Task: Create a sub task Design and Implement Solution for the task  Upgrade and migrate company email systems to a cloud-based solution in the project AgileBridge , assign it to team member softage.1@softage.net and update the status of the sub task to  Completed , set the priority of the sub task to High
Action: Mouse moved to (288, 226)
Screenshot: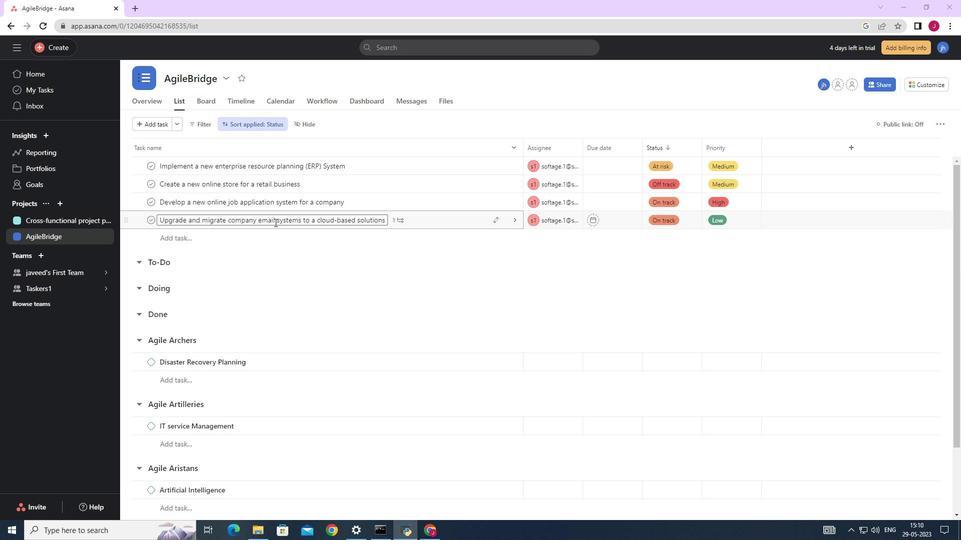
Action: Mouse scrolled (288, 225) with delta (0, 0)
Screenshot: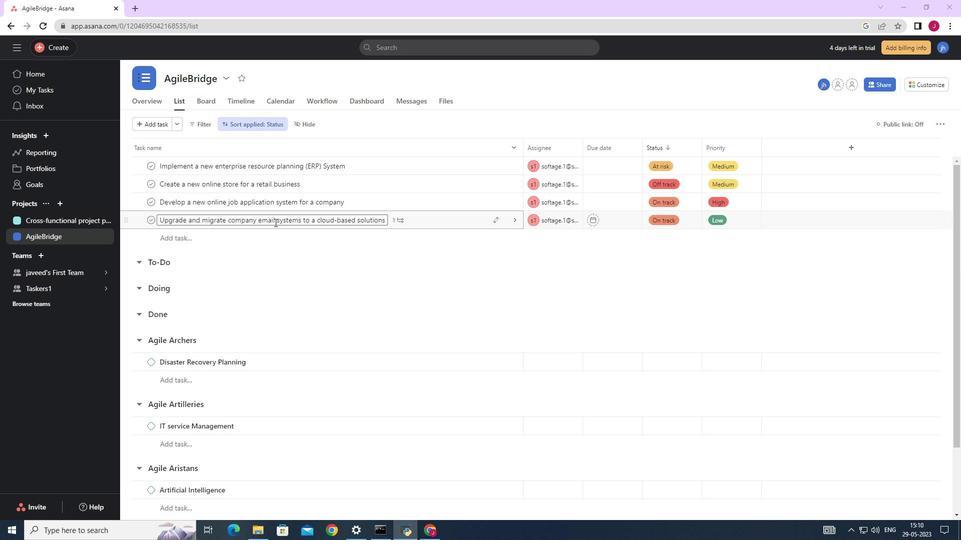 
Action: Mouse moved to (296, 231)
Screenshot: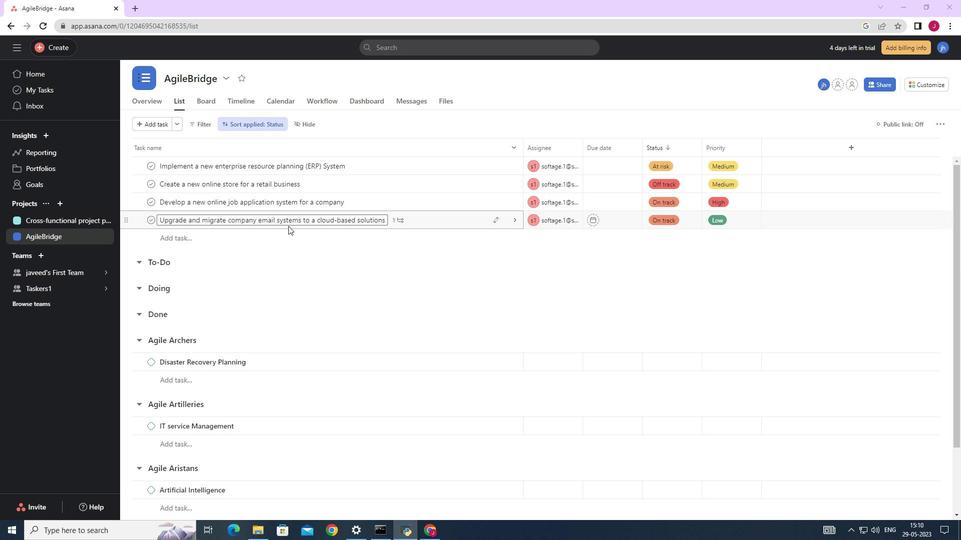 
Action: Mouse scrolled (296, 230) with delta (0, 0)
Screenshot: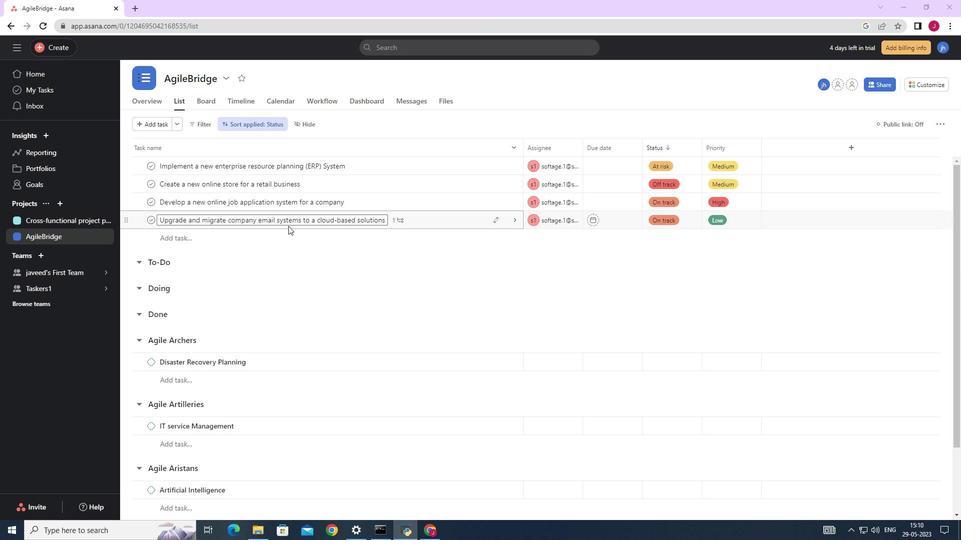 
Action: Mouse moved to (342, 260)
Screenshot: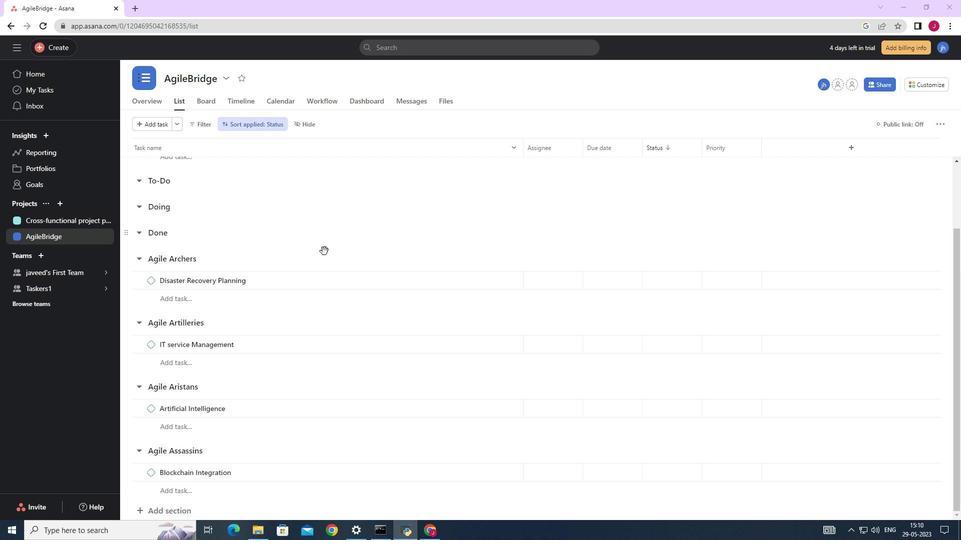 
Action: Mouse scrolled (342, 261) with delta (0, 0)
Screenshot: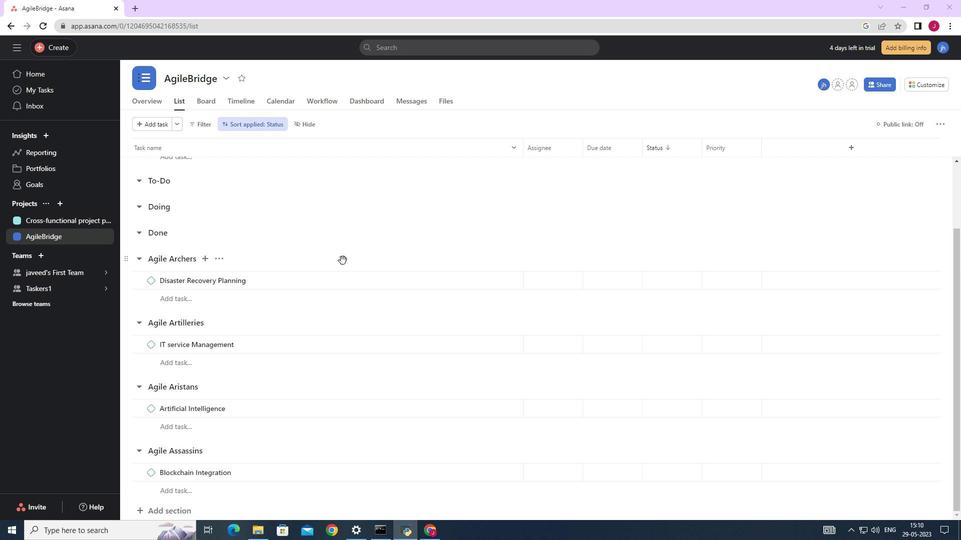 
Action: Mouse scrolled (342, 261) with delta (0, 0)
Screenshot: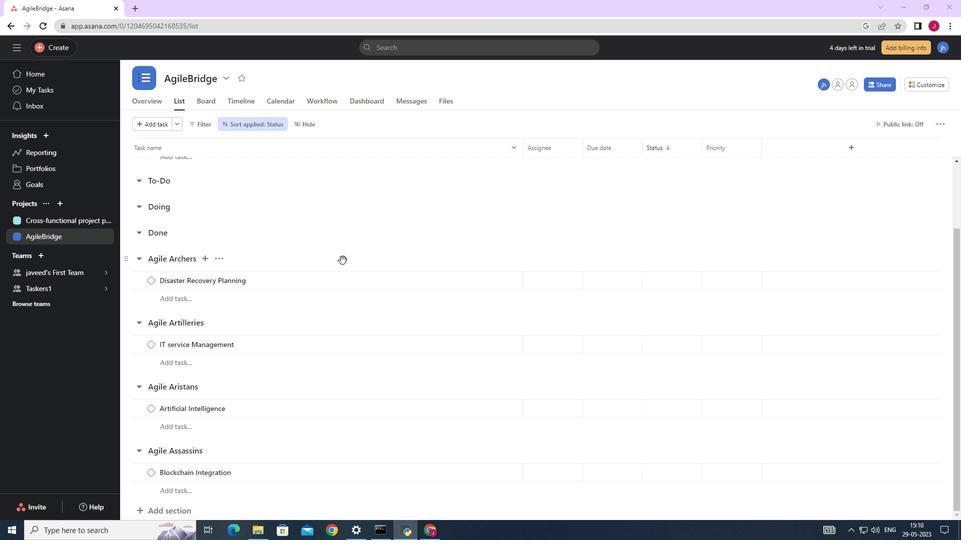 
Action: Mouse moved to (281, 255)
Screenshot: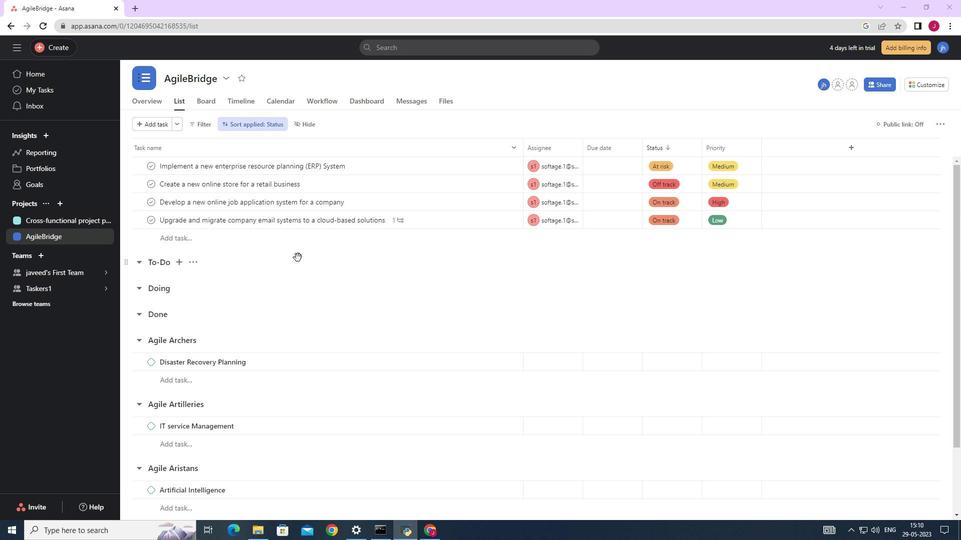 
Action: Mouse scrolled (281, 256) with delta (0, 0)
Screenshot: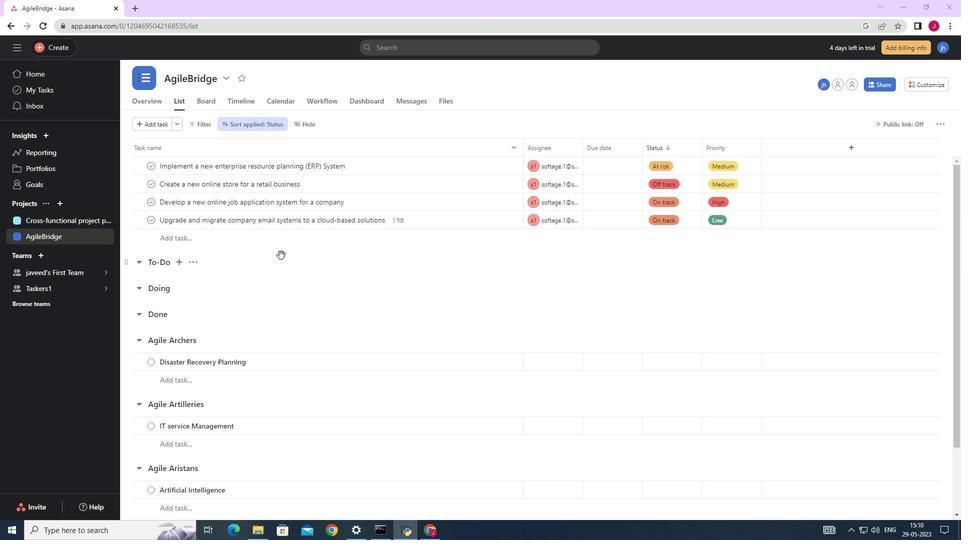 
Action: Mouse moved to (481, 223)
Screenshot: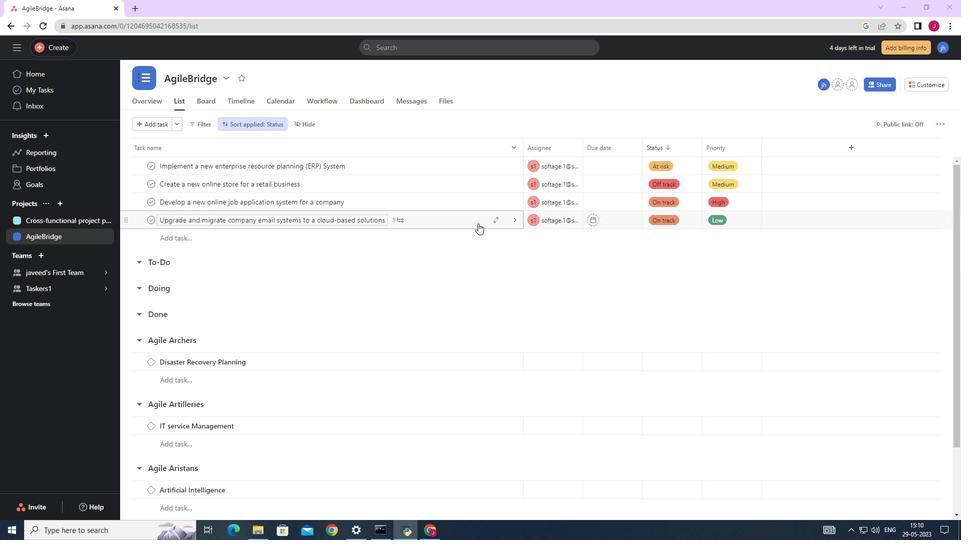 
Action: Mouse pressed left at (481, 223)
Screenshot: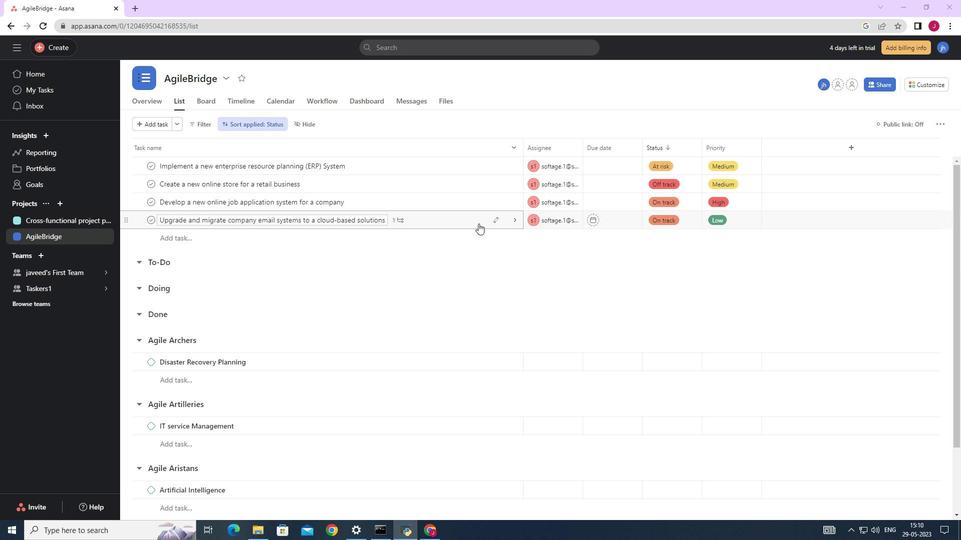 
Action: Mouse moved to (686, 258)
Screenshot: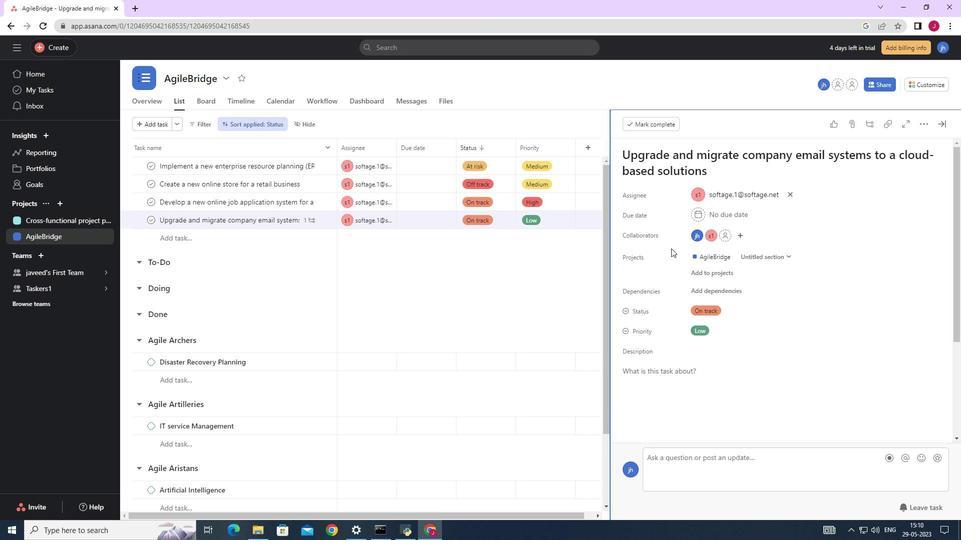 
Action: Mouse scrolled (686, 258) with delta (0, 0)
Screenshot: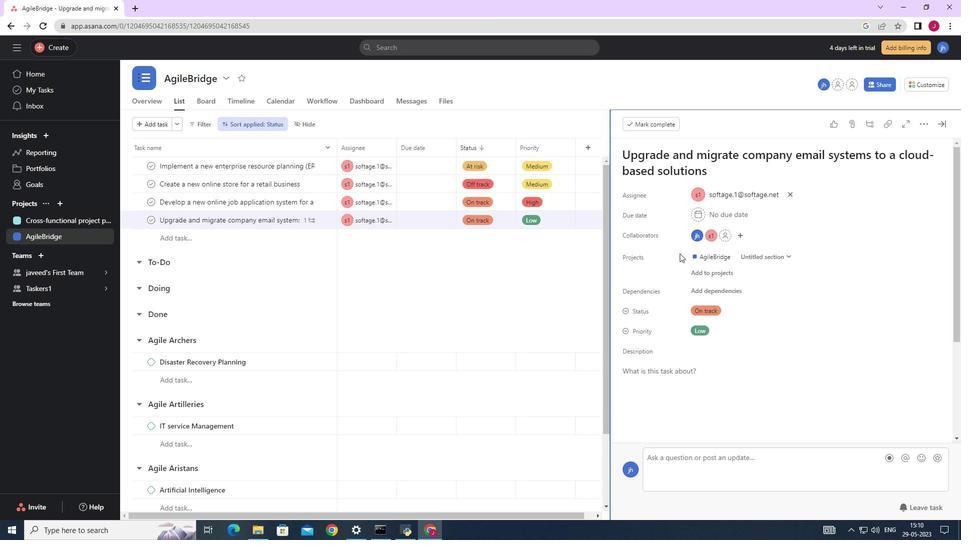 
Action: Mouse scrolled (686, 258) with delta (0, 0)
Screenshot: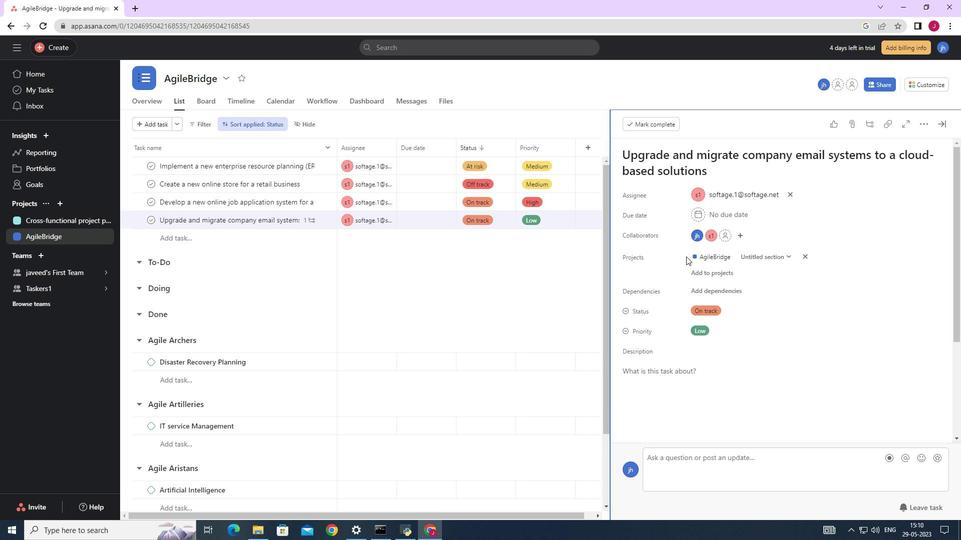 
Action: Mouse scrolled (686, 258) with delta (0, 0)
Screenshot: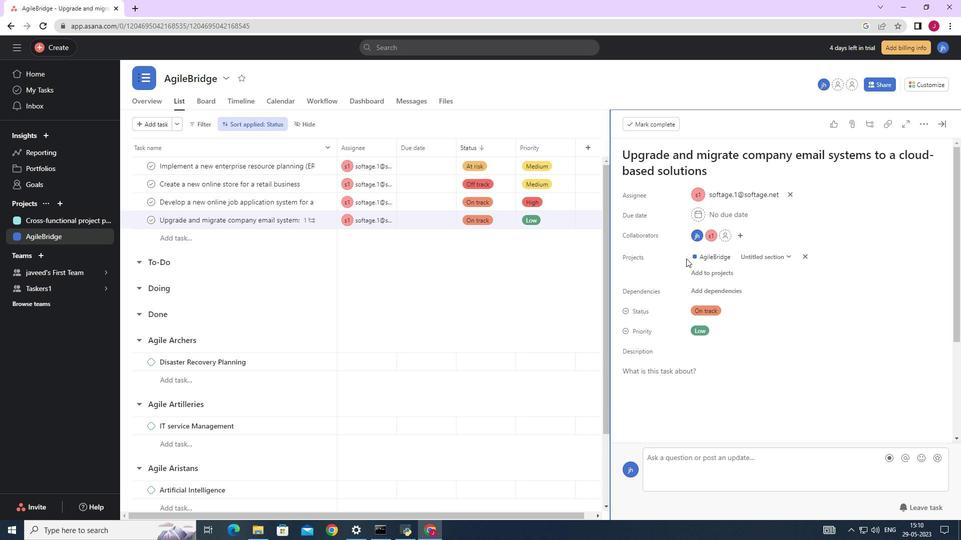 
Action: Mouse scrolled (686, 258) with delta (0, 0)
Screenshot: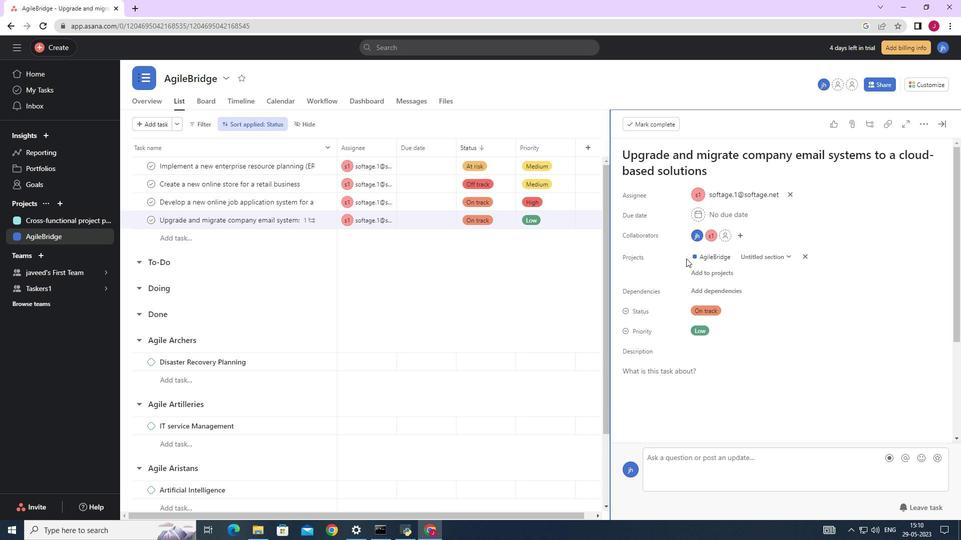 
Action: Mouse moved to (721, 245)
Screenshot: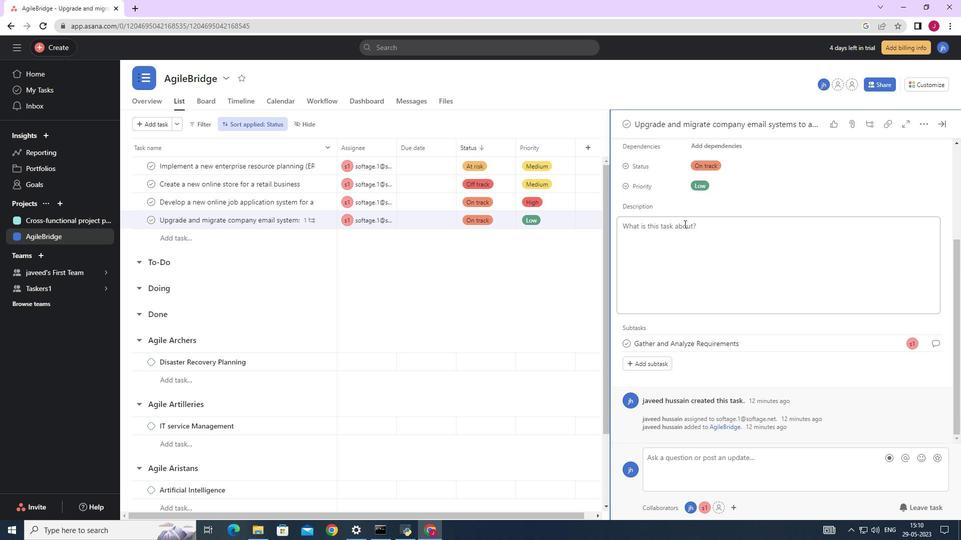 
Action: Mouse scrolled (721, 244) with delta (0, 0)
Screenshot: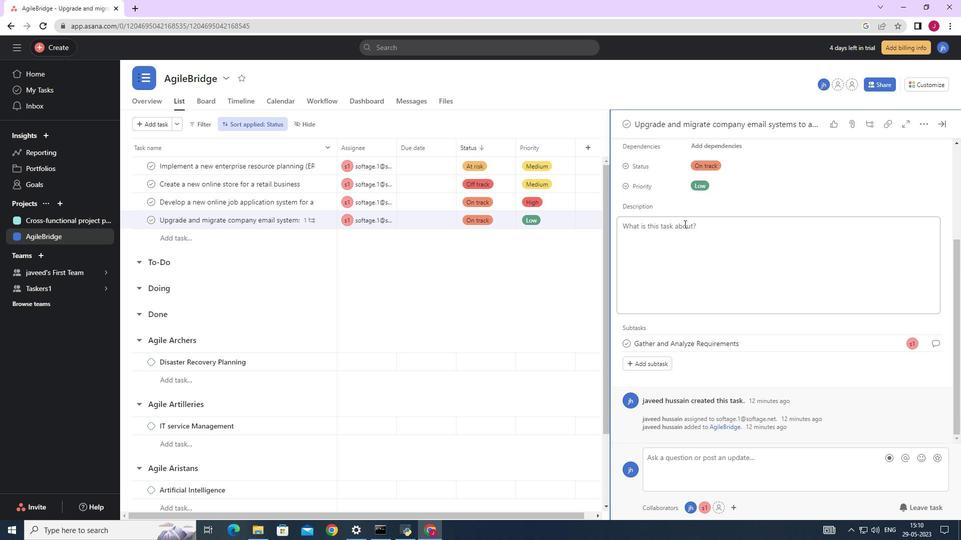 
Action: Mouse scrolled (721, 244) with delta (0, 0)
Screenshot: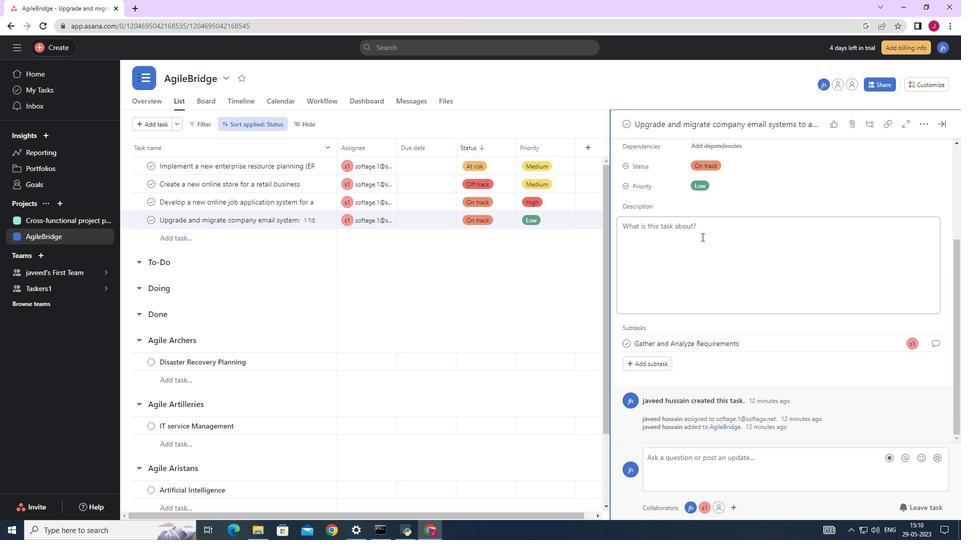 
Action: Mouse scrolled (721, 244) with delta (0, 0)
Screenshot: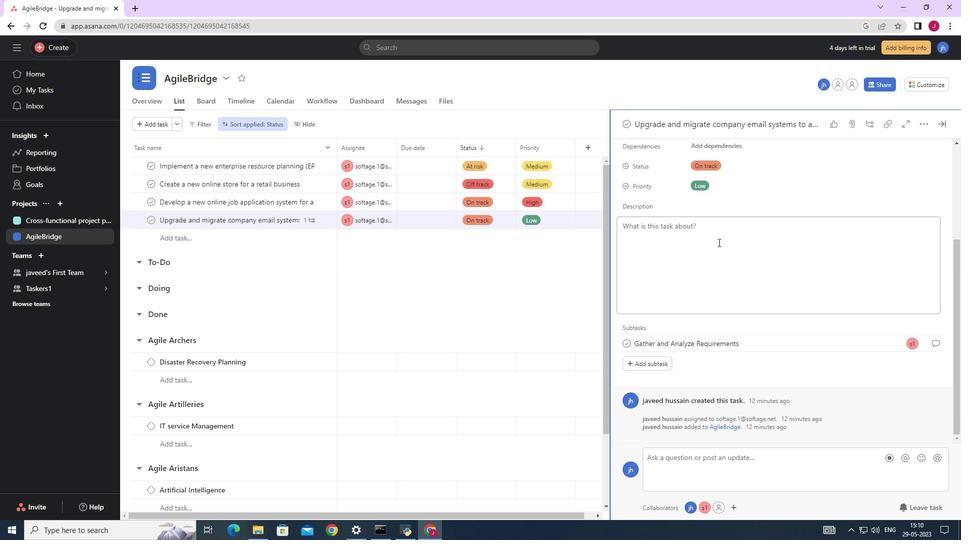 
Action: Mouse scrolled (721, 244) with delta (0, 0)
Screenshot: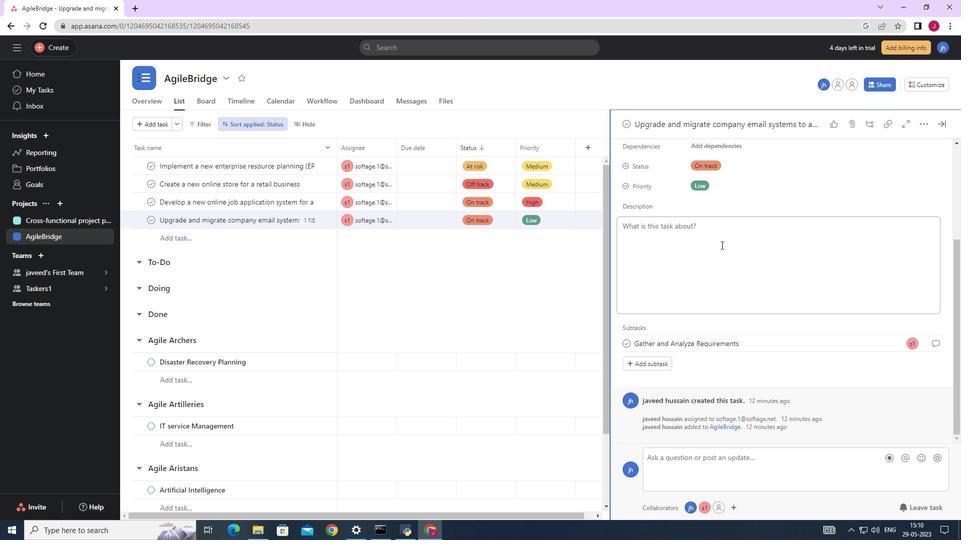 
Action: Mouse moved to (651, 362)
Screenshot: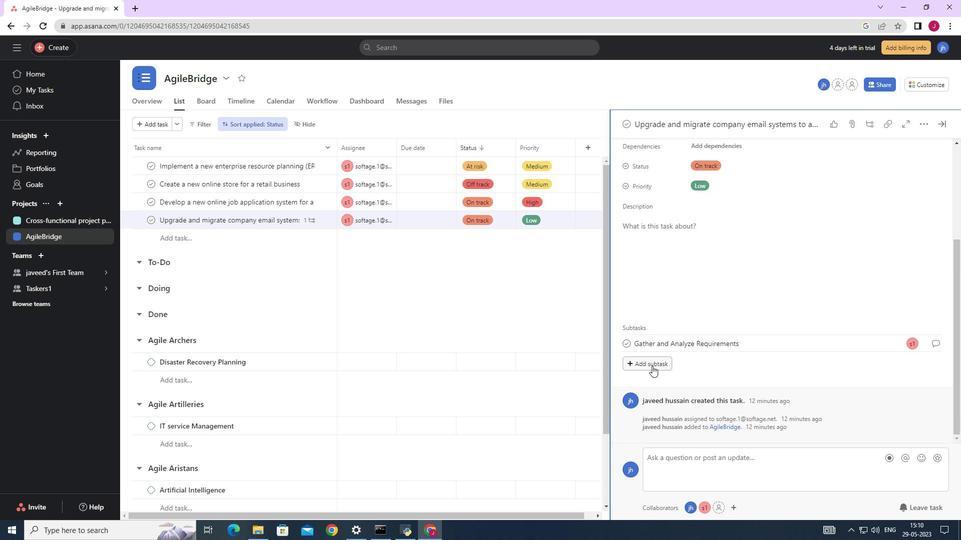 
Action: Mouse pressed left at (651, 362)
Screenshot: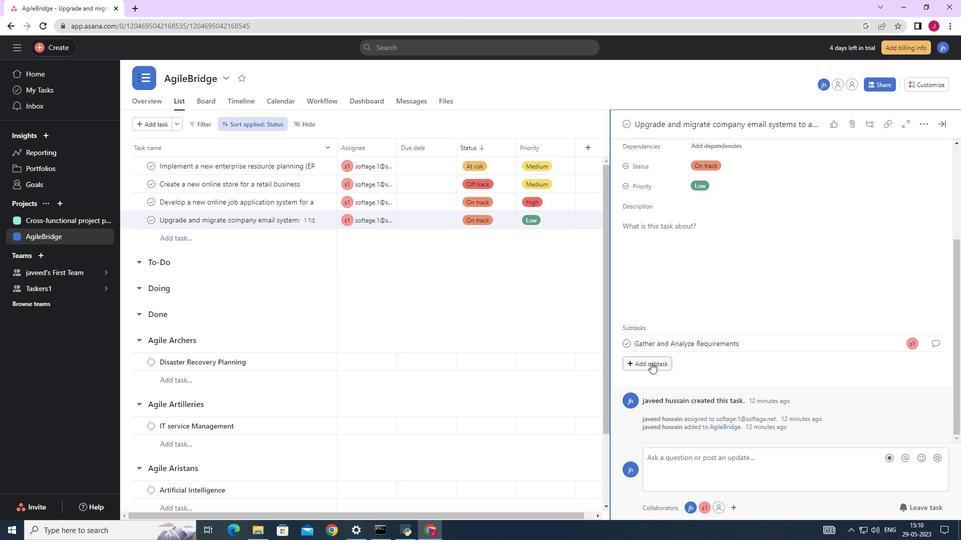 
Action: Mouse moved to (661, 339)
Screenshot: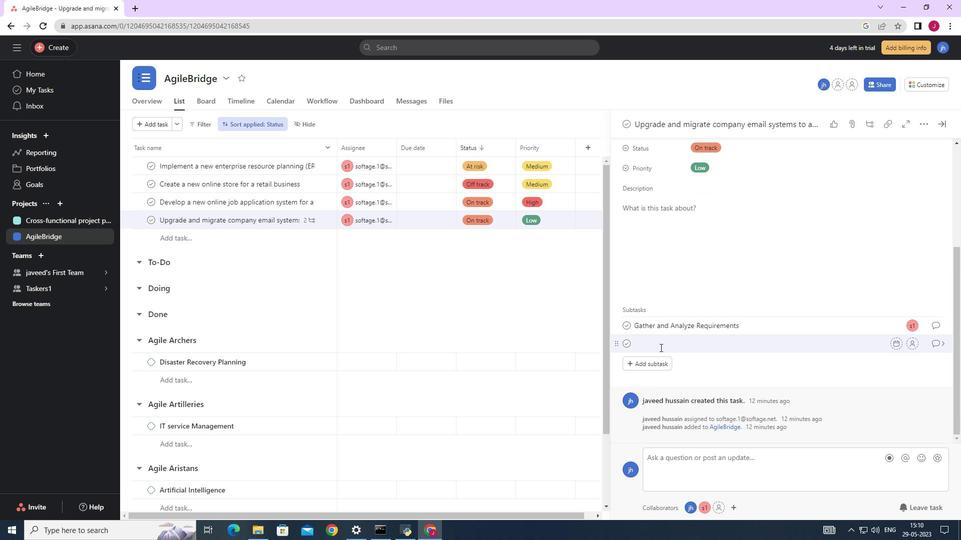 
Action: Key pressed <Key.caps_lock>D<Key.caps_lock>esign<Key.space><Key.caps_lock>A<Key.backspace><Key.caps_lock>and<Key.space><Key.caps_lock>I<Key.caps_lock>mplement<Key.space>solution
Screenshot: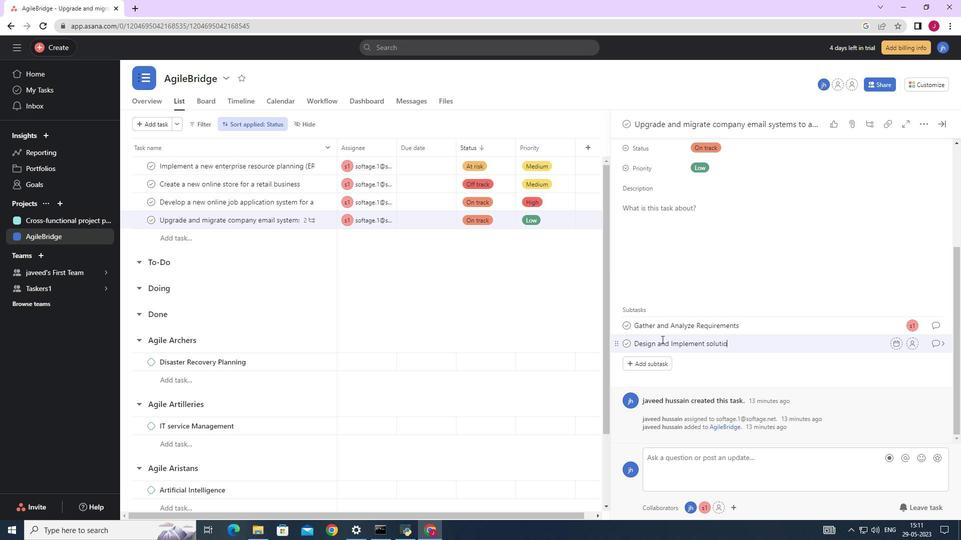 
Action: Mouse moved to (910, 342)
Screenshot: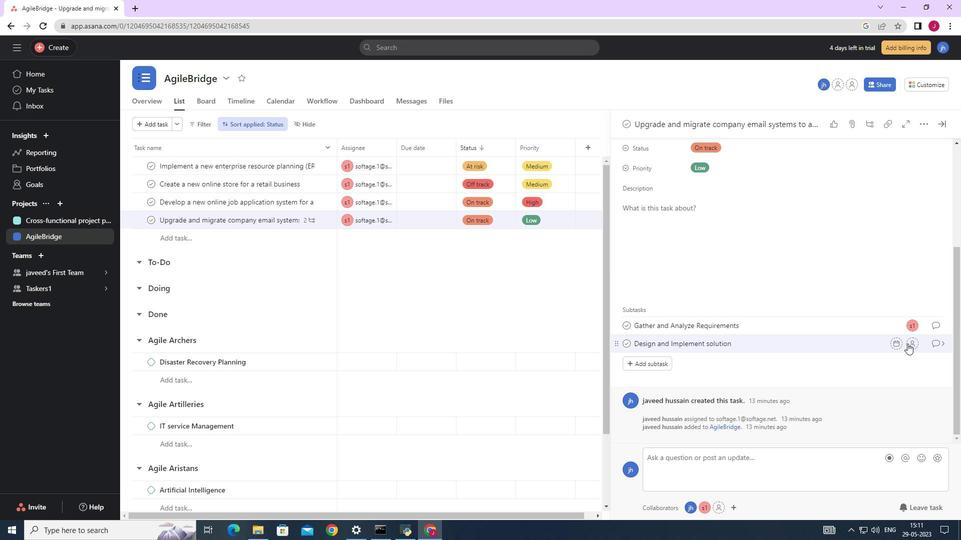 
Action: Mouse pressed left at (910, 342)
Screenshot: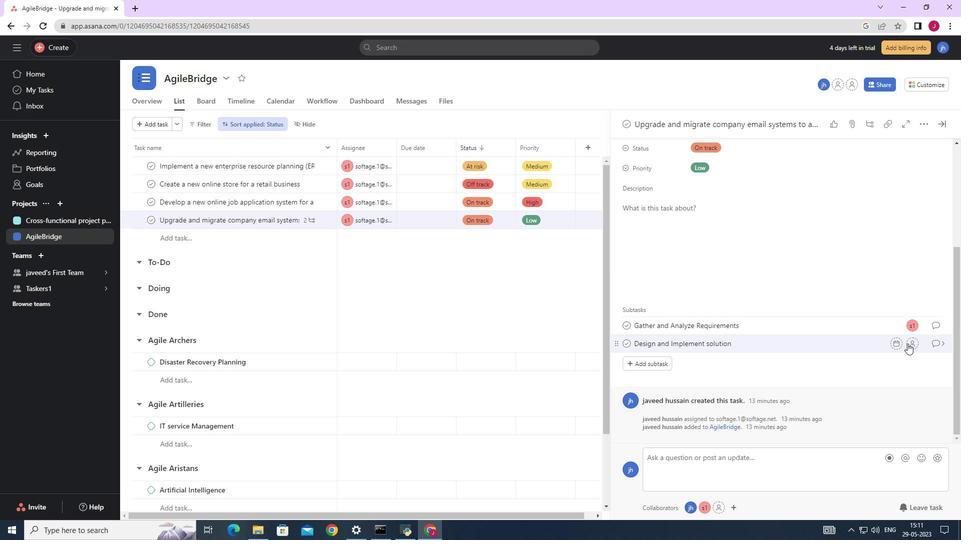 
Action: Mouse moved to (808, 427)
Screenshot: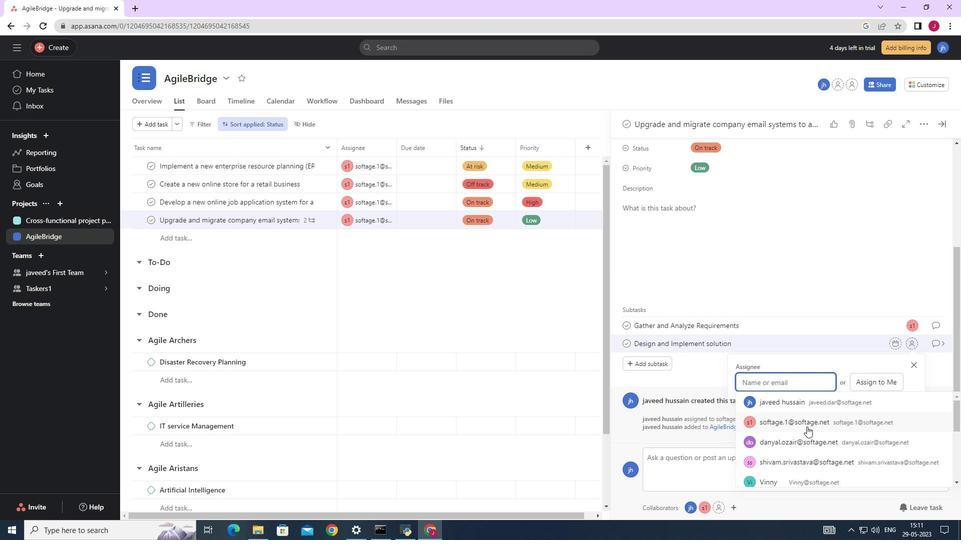 
Action: Mouse pressed left at (808, 427)
Screenshot: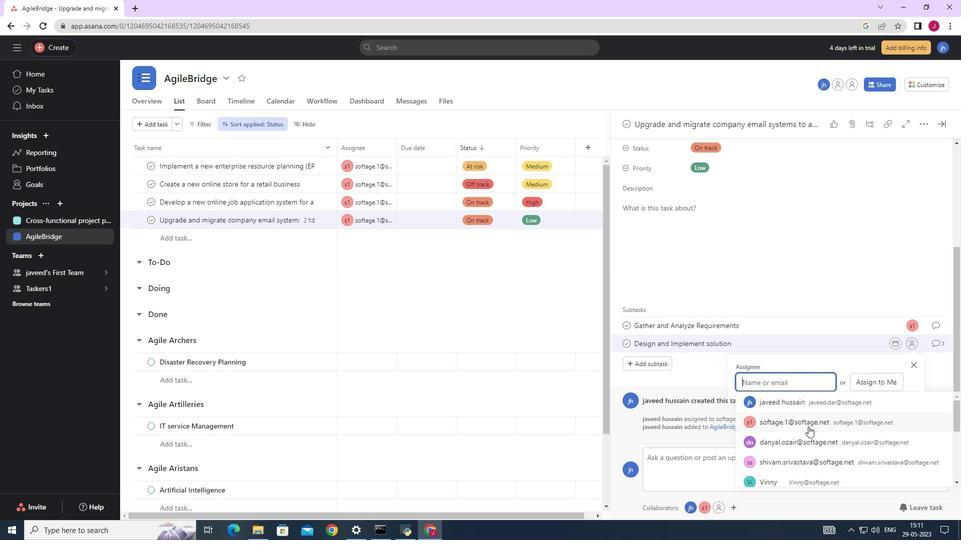 
Action: Mouse moved to (939, 343)
Screenshot: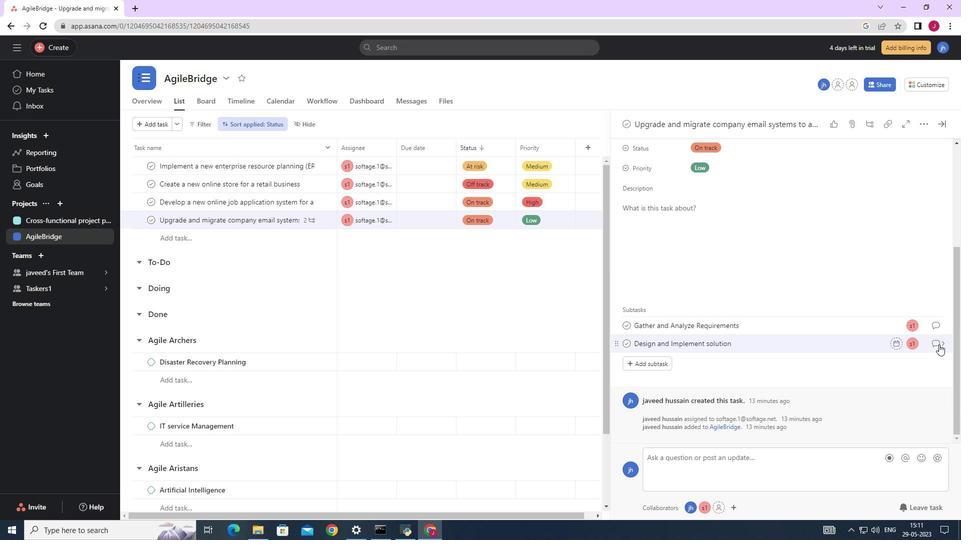 
Action: Mouse pressed left at (939, 343)
Screenshot: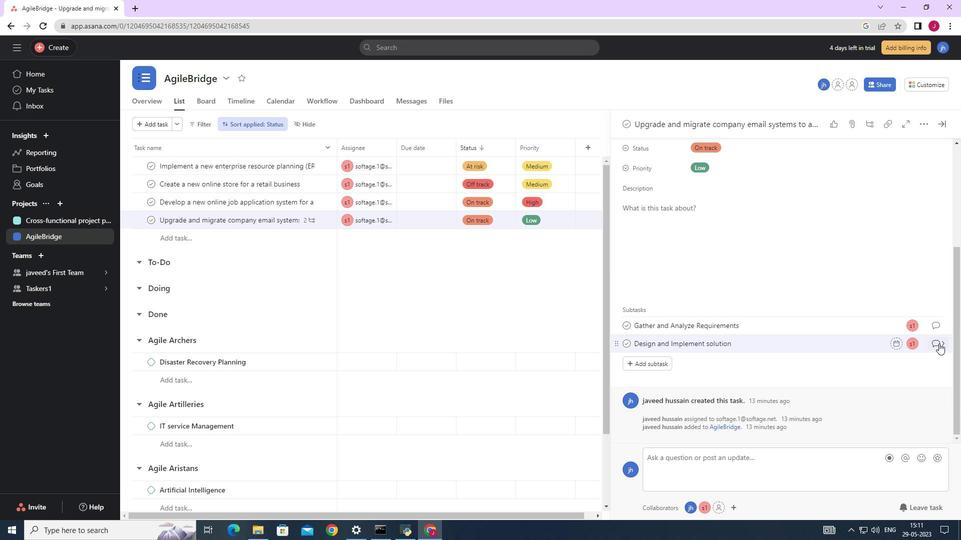 
Action: Mouse moved to (658, 286)
Screenshot: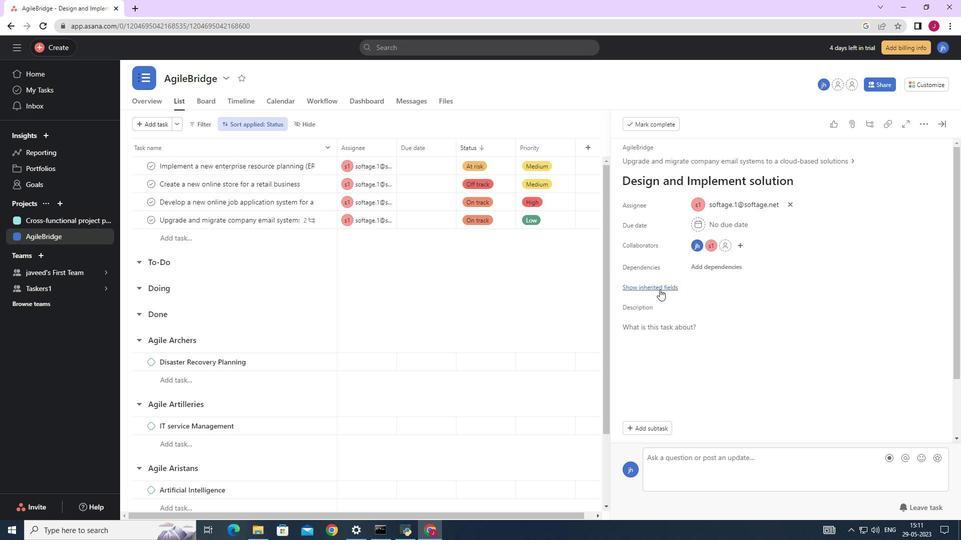 
Action: Mouse pressed left at (658, 286)
Screenshot: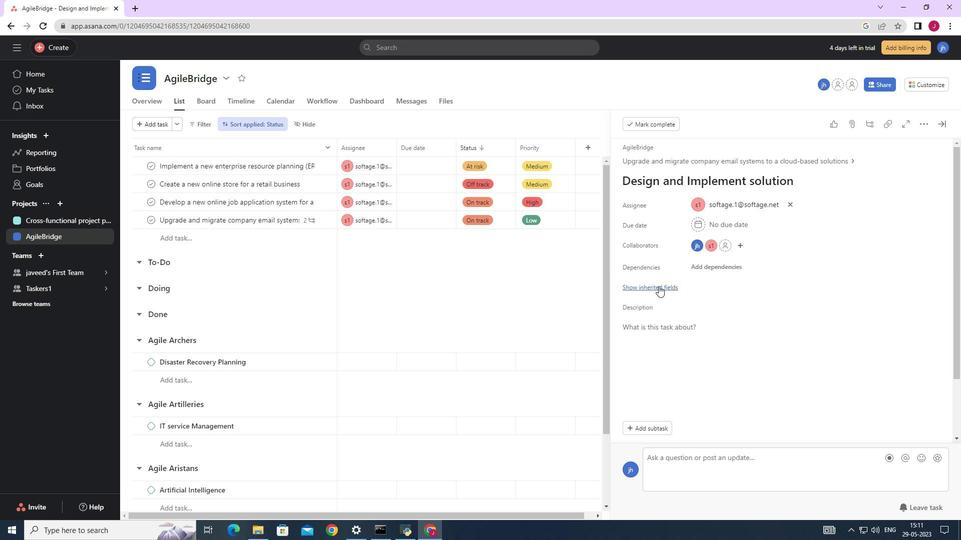
Action: Mouse moved to (699, 306)
Screenshot: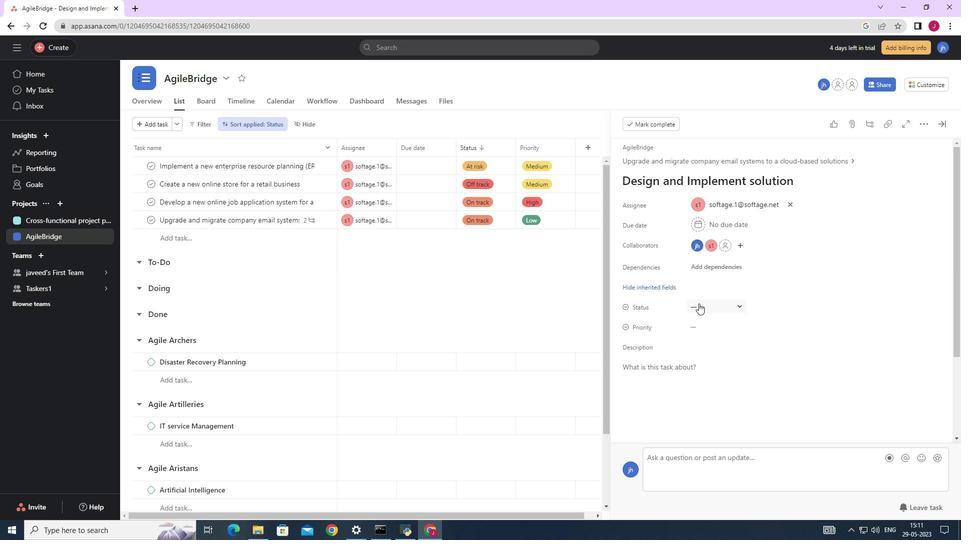 
Action: Mouse pressed left at (699, 306)
Screenshot: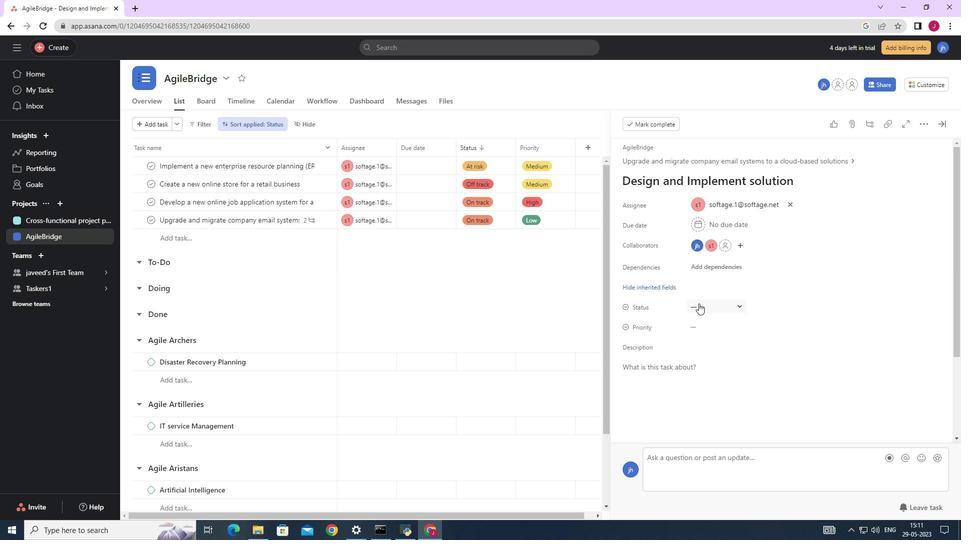 
Action: Mouse moved to (724, 398)
Screenshot: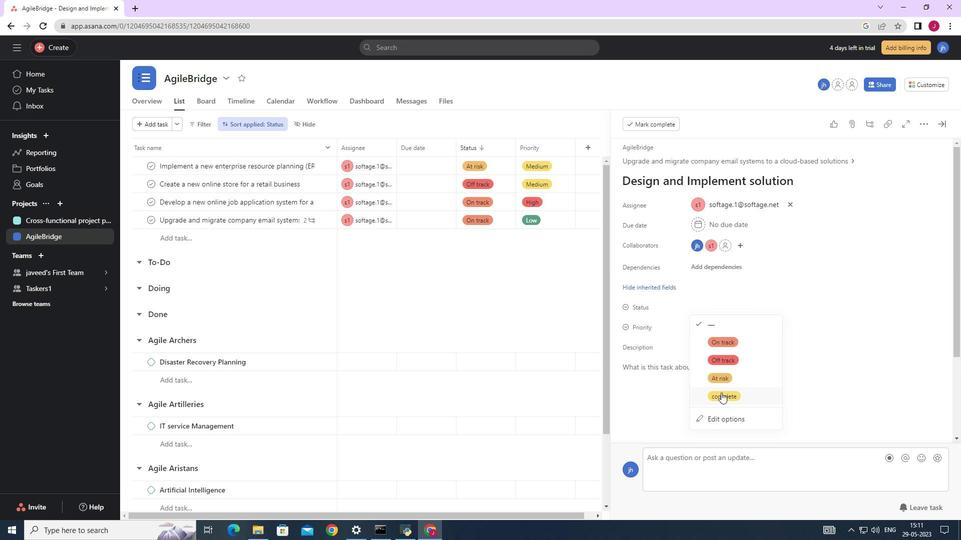 
Action: Mouse pressed left at (724, 398)
Screenshot: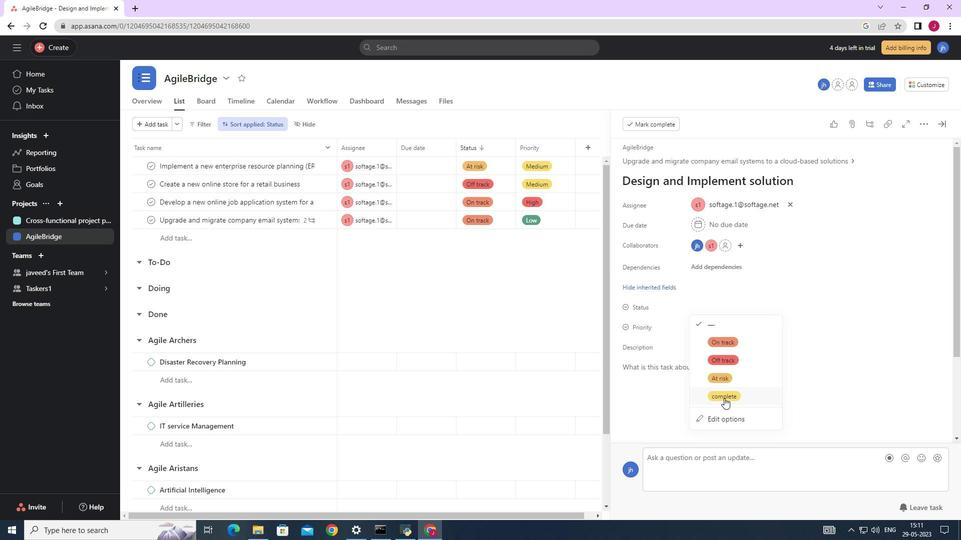 
Action: Mouse moved to (701, 324)
Screenshot: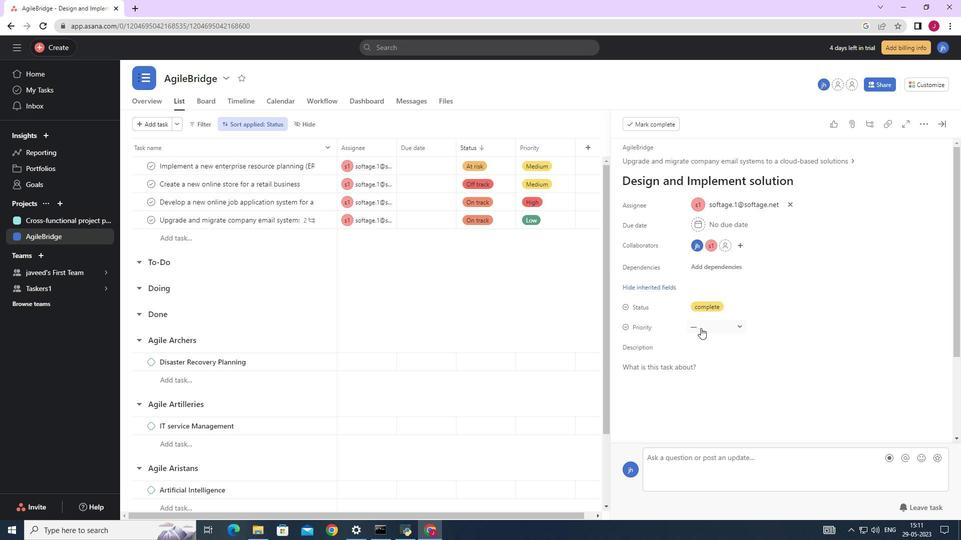 
Action: Mouse pressed left at (701, 324)
Screenshot: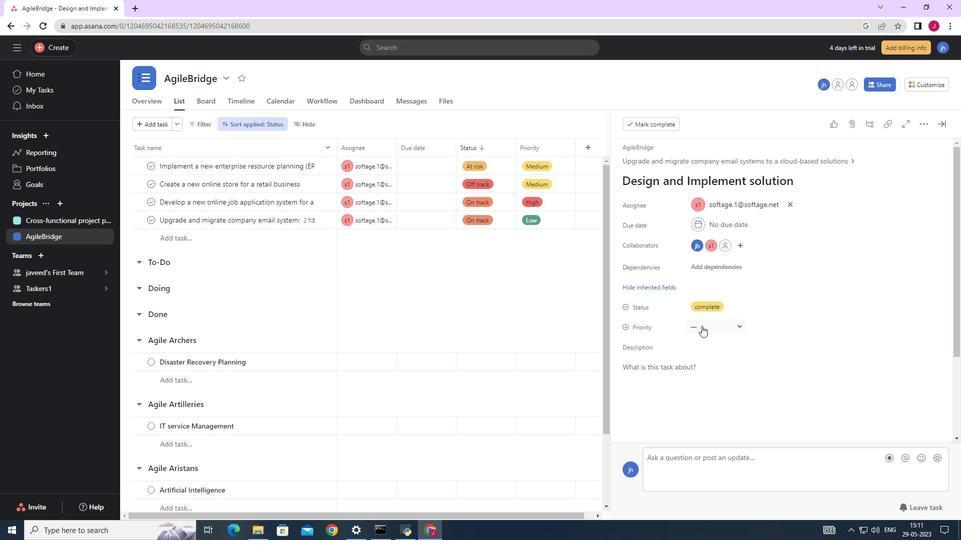 
Action: Mouse moved to (715, 360)
Screenshot: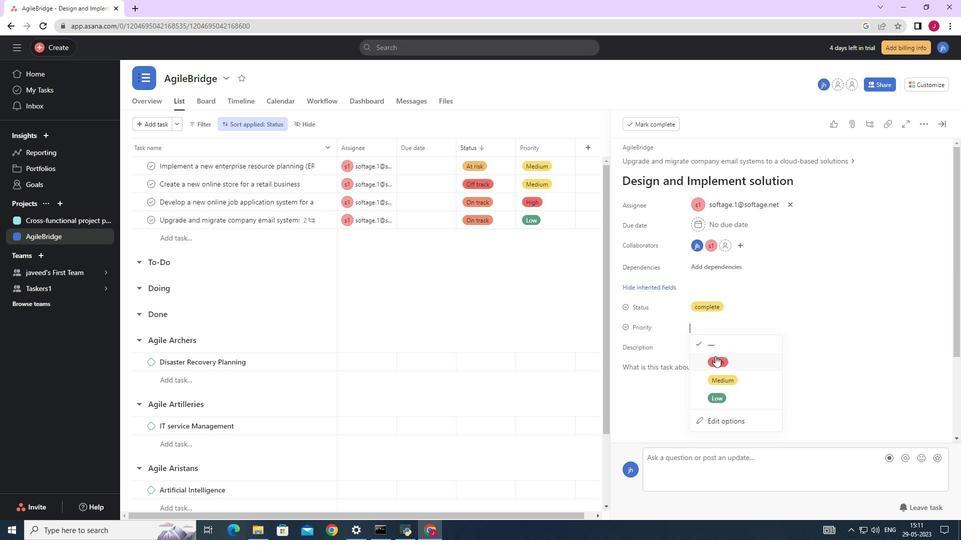 
Action: Mouse pressed left at (715, 360)
Screenshot: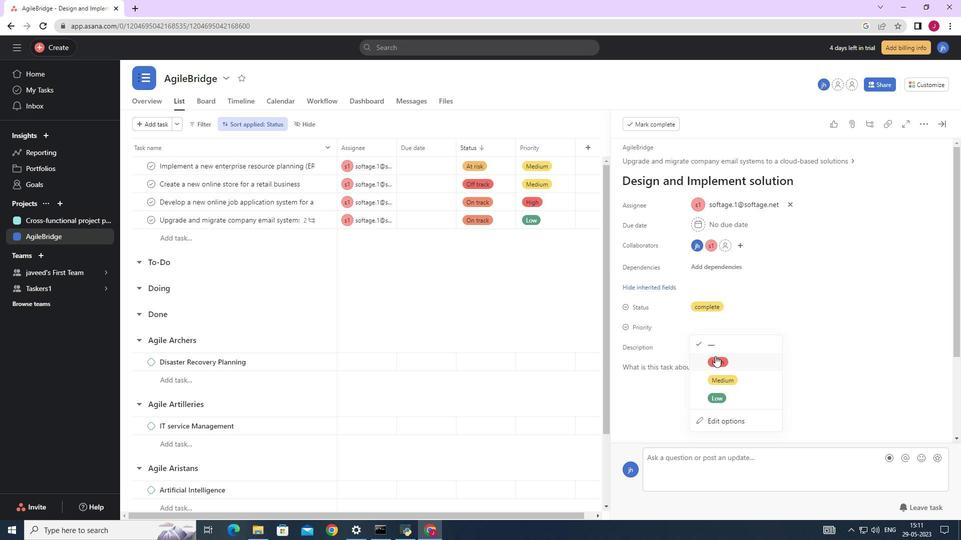 
Action: Mouse moved to (943, 123)
Screenshot: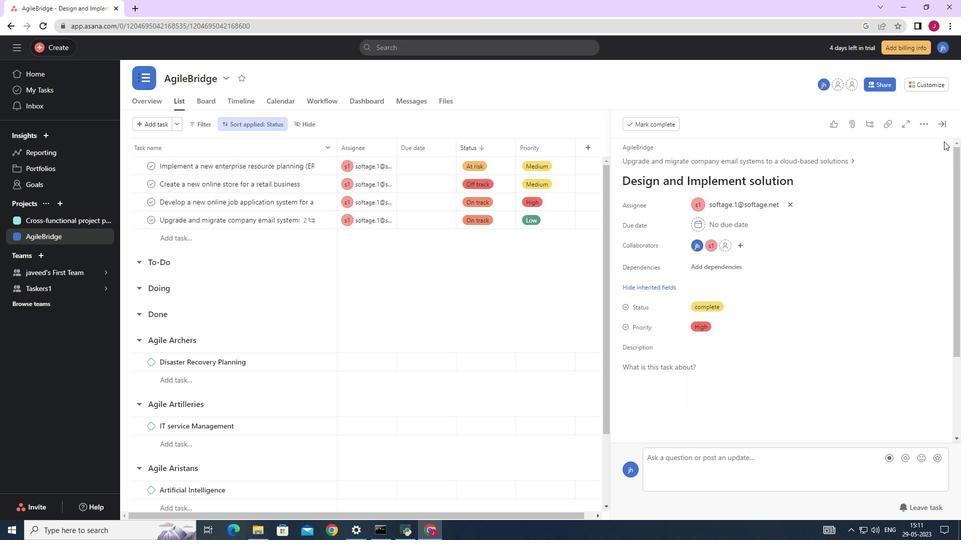 
Action: Mouse pressed left at (943, 123)
Screenshot: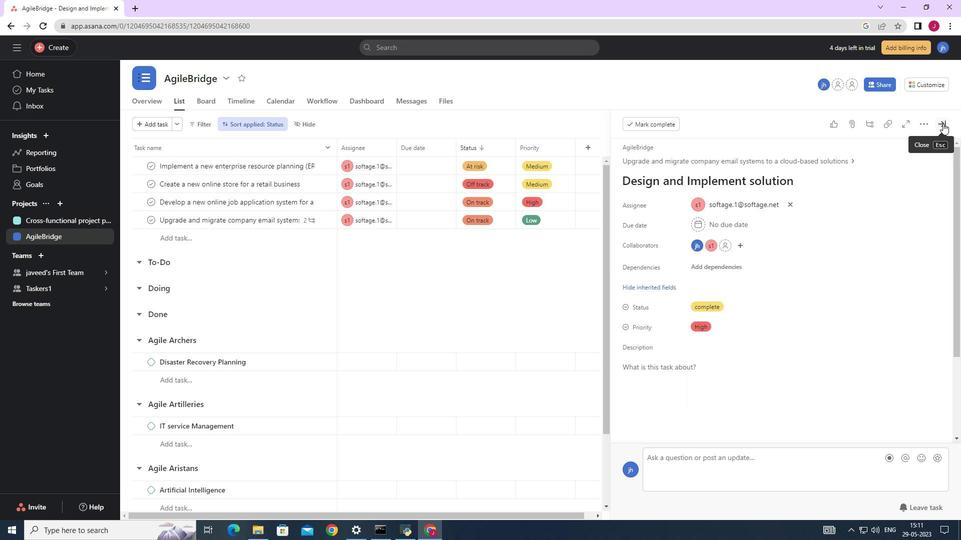 
